 Task: Set the Terms to "None" under new customer in creating a New Invoice.
Action: Mouse moved to (150, 19)
Screenshot: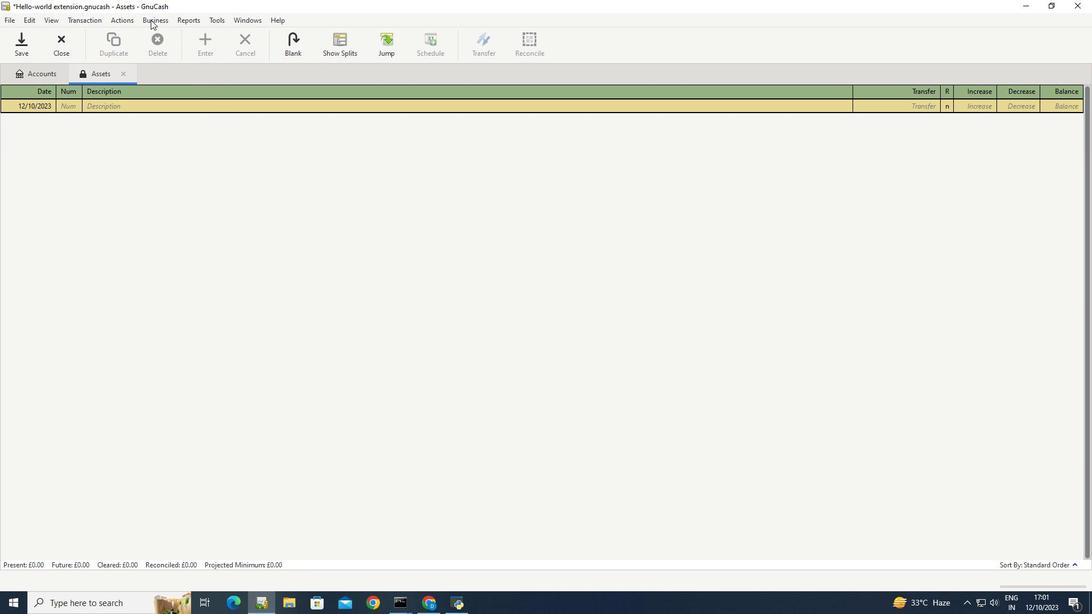 
Action: Mouse pressed left at (150, 19)
Screenshot: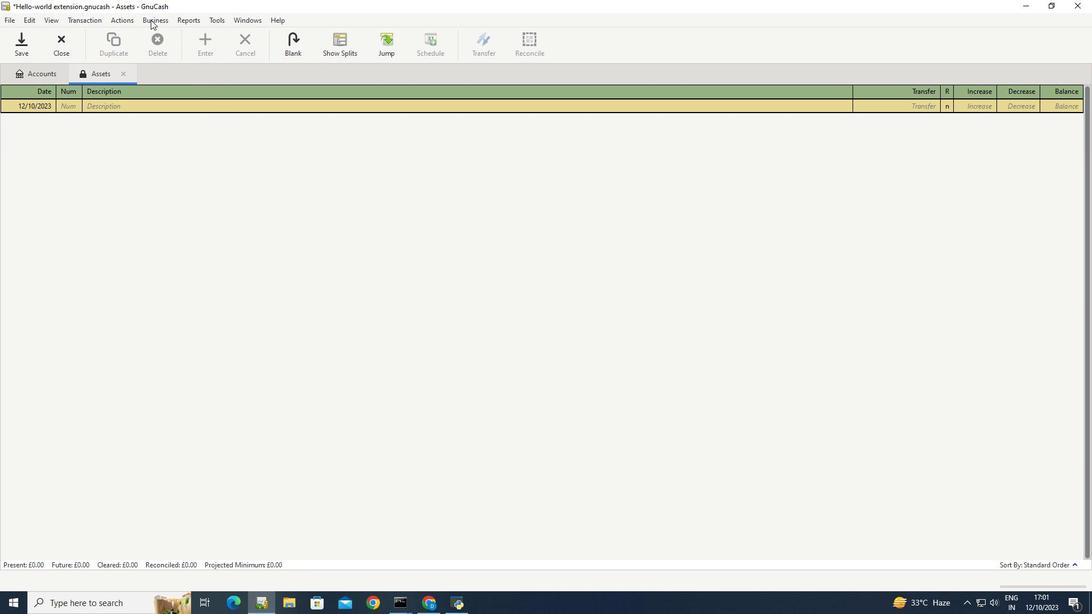 
Action: Mouse moved to (294, 78)
Screenshot: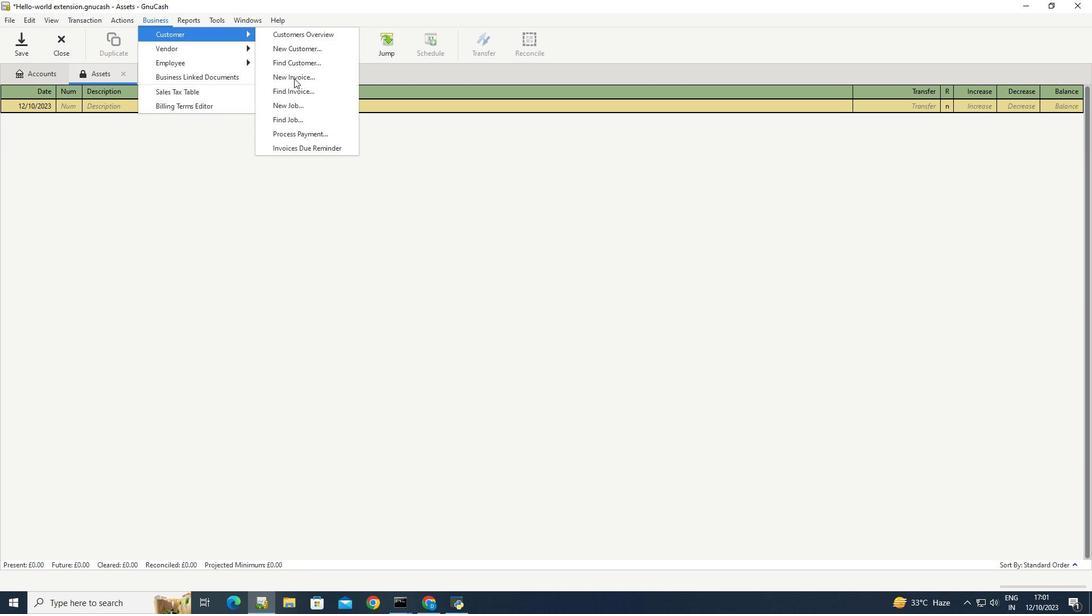 
Action: Mouse pressed left at (294, 78)
Screenshot: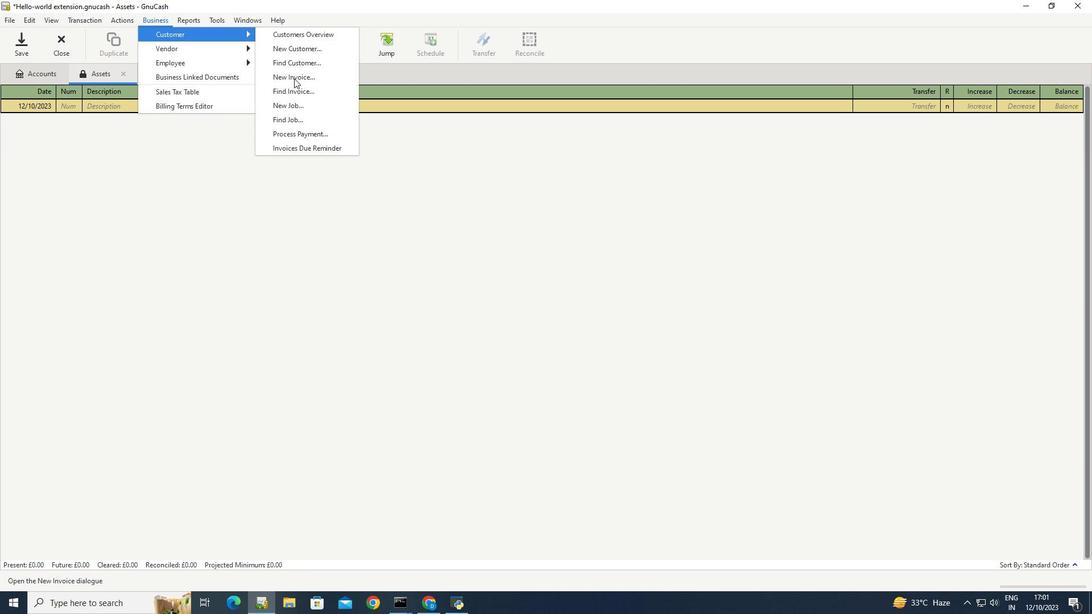
Action: Mouse moved to (604, 299)
Screenshot: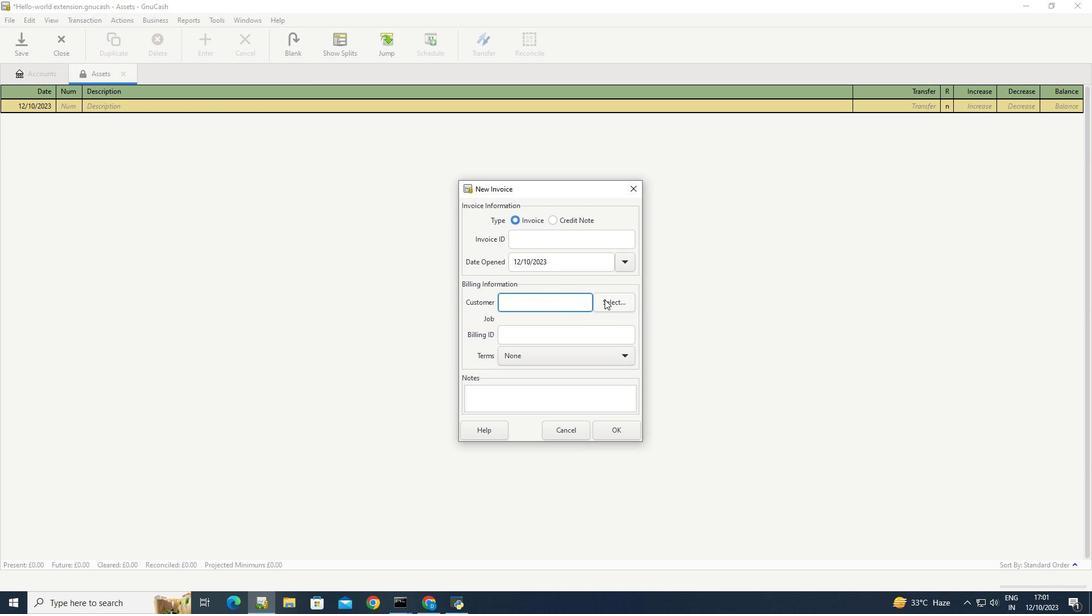 
Action: Mouse pressed left at (604, 299)
Screenshot: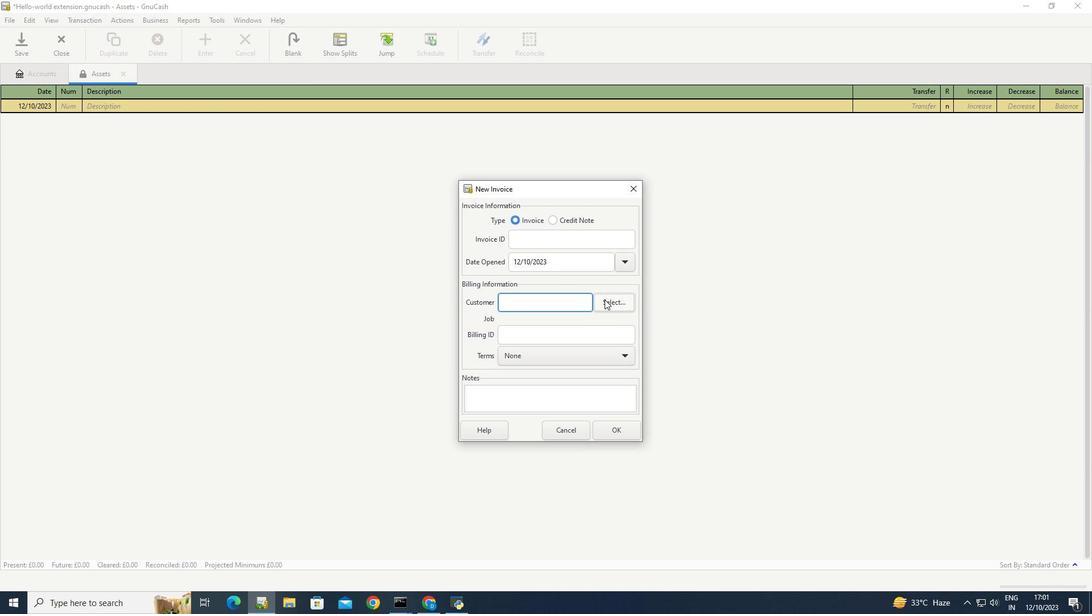 
Action: Mouse moved to (565, 386)
Screenshot: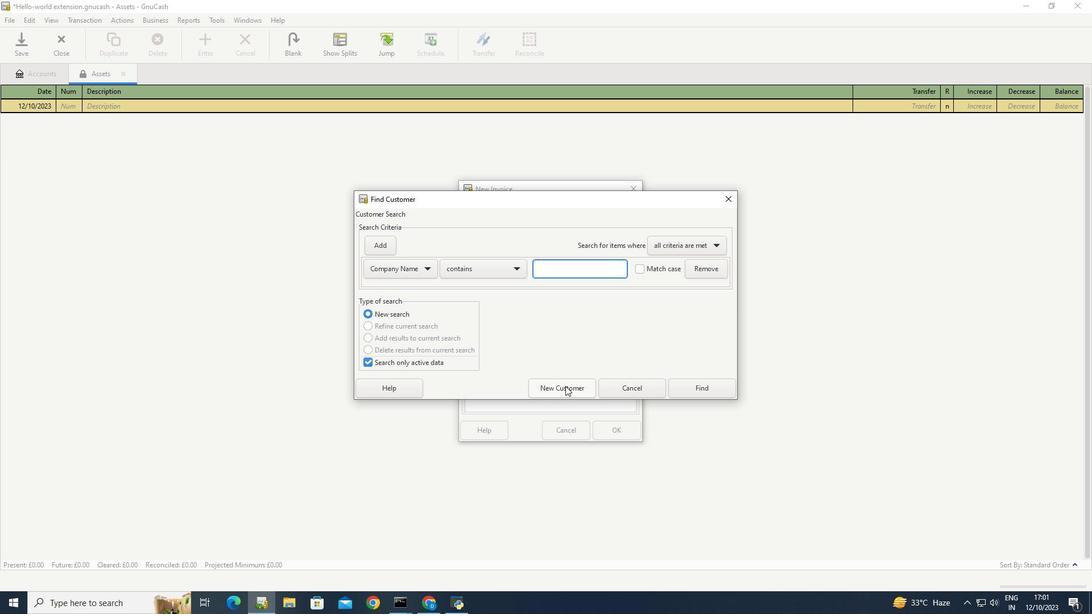 
Action: Mouse pressed left at (565, 386)
Screenshot: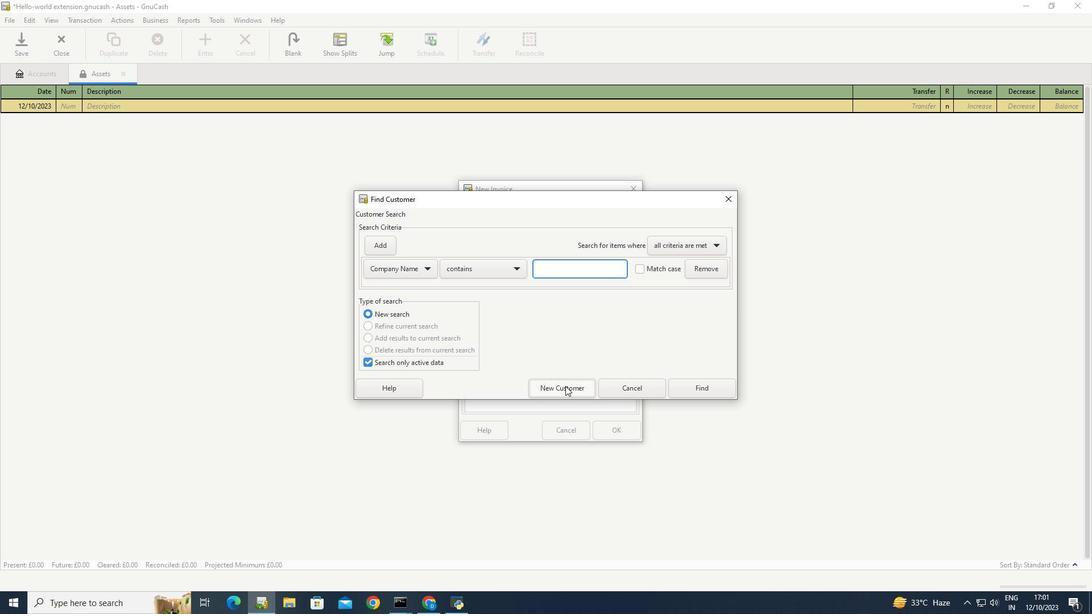 
Action: Mouse moved to (543, 162)
Screenshot: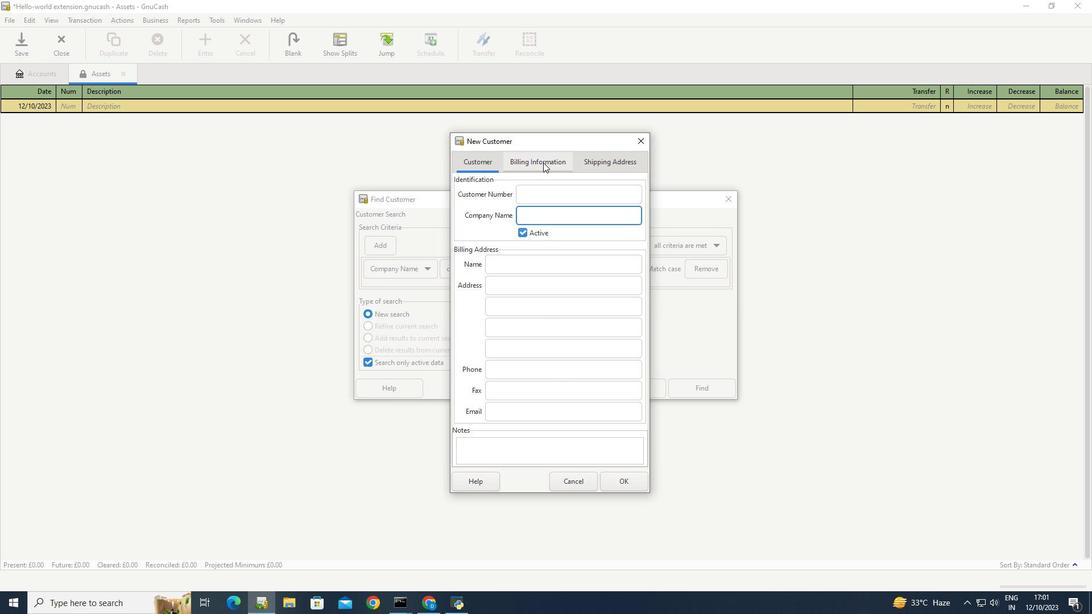 
Action: Mouse pressed left at (543, 162)
Screenshot: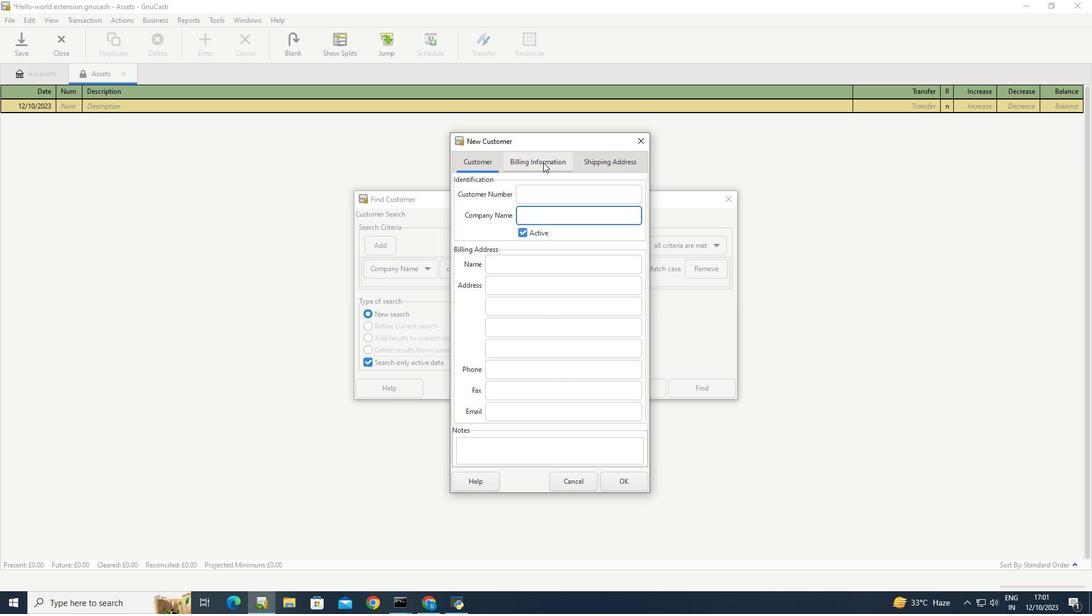 
Action: Mouse moved to (632, 212)
Screenshot: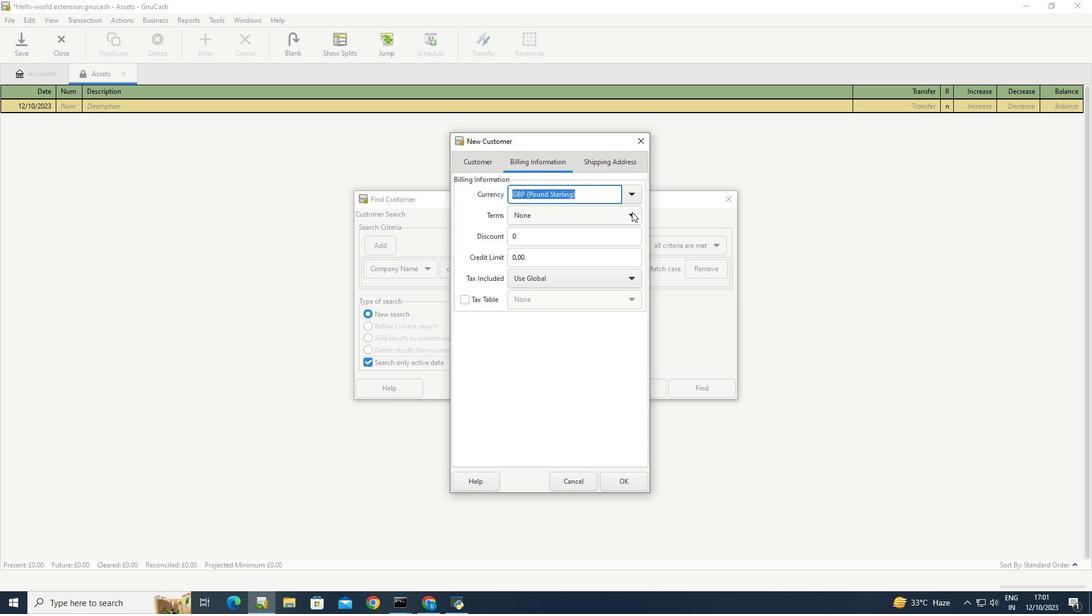 
Action: Mouse pressed left at (632, 212)
Screenshot: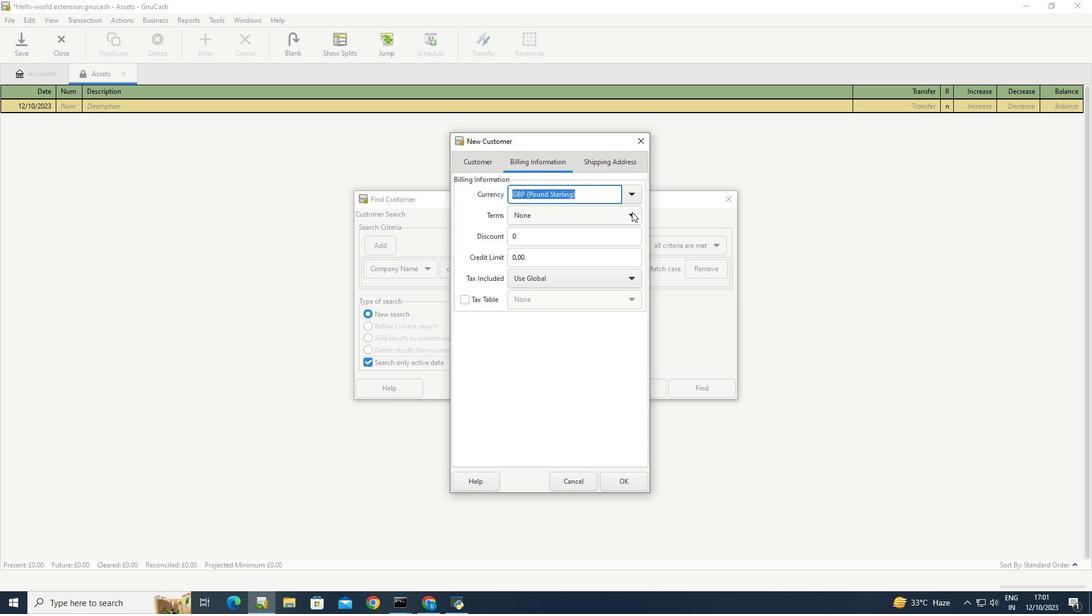 
Action: Mouse moved to (525, 216)
Screenshot: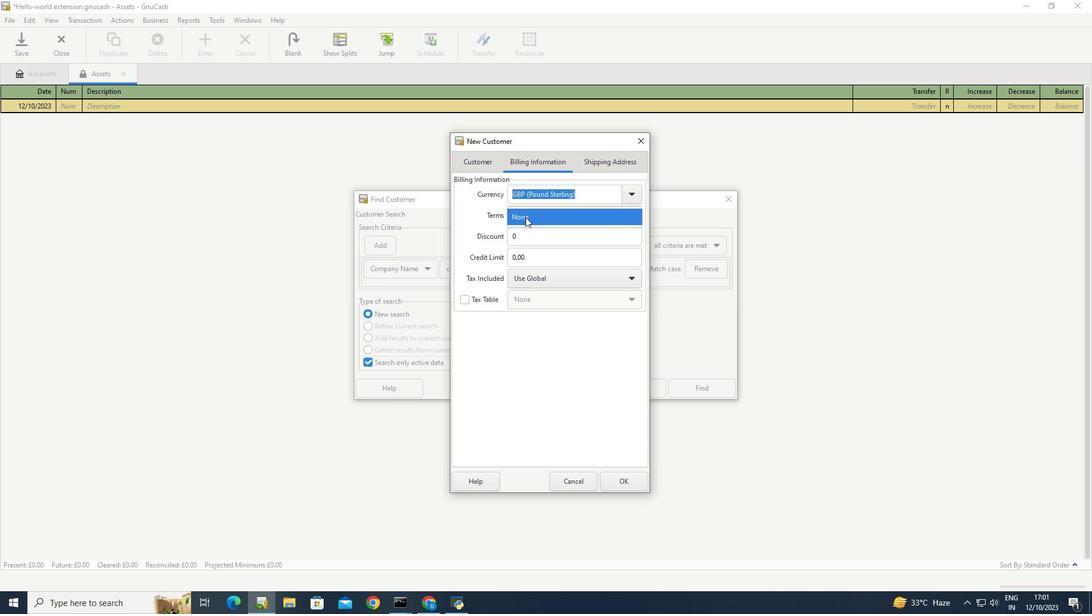 
Action: Mouse pressed left at (525, 216)
Screenshot: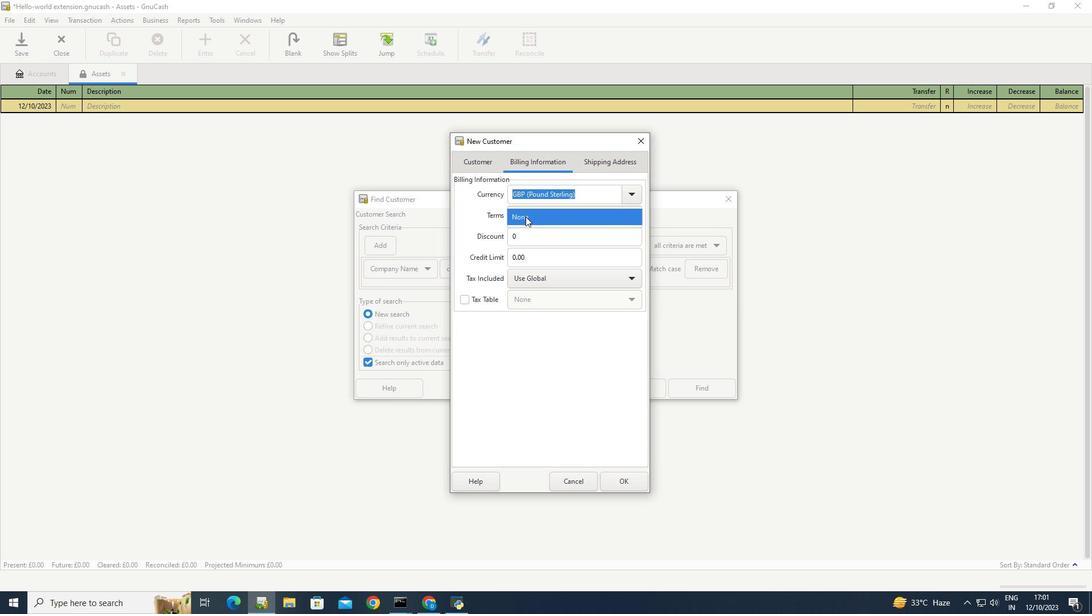
